 Task: Apply the custom number format (0.00%).
Action: Mouse moved to (265, 318)
Screenshot: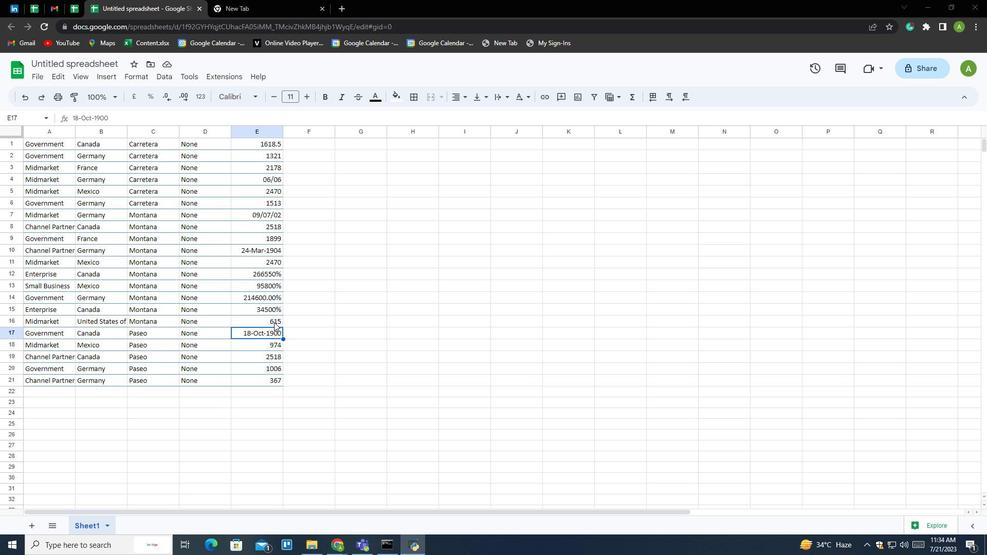 
Action: Mouse pressed left at (265, 318)
Screenshot: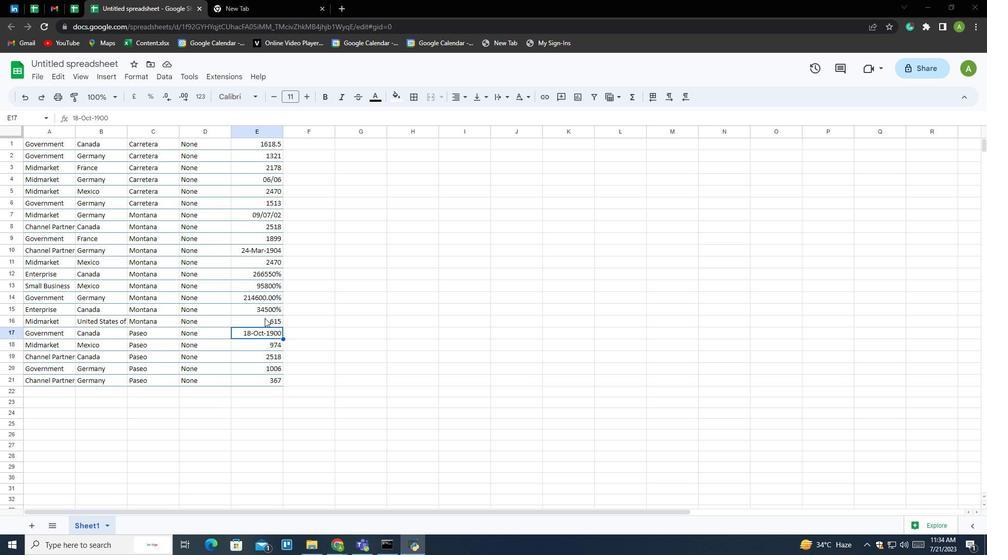 
Action: Mouse moved to (199, 95)
Screenshot: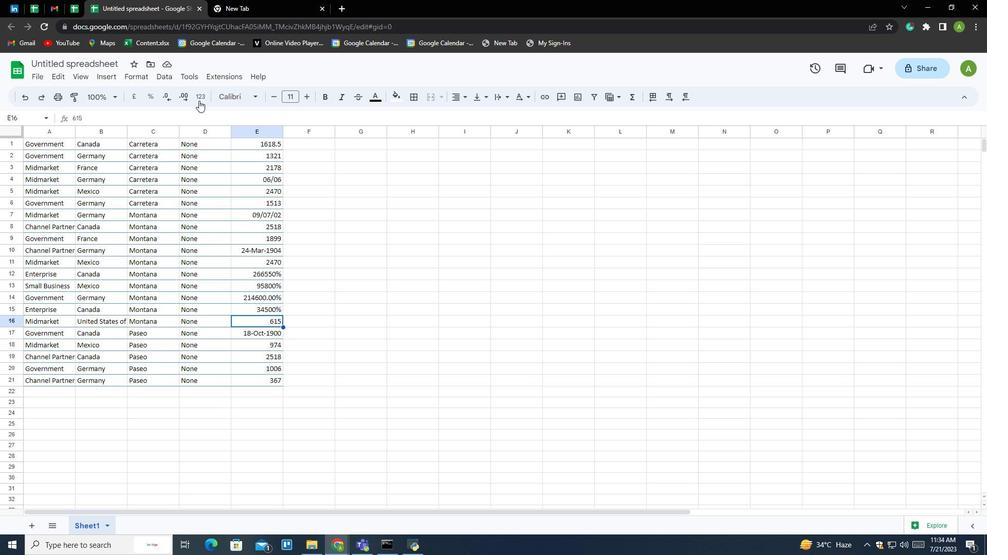
Action: Mouse pressed left at (199, 95)
Screenshot: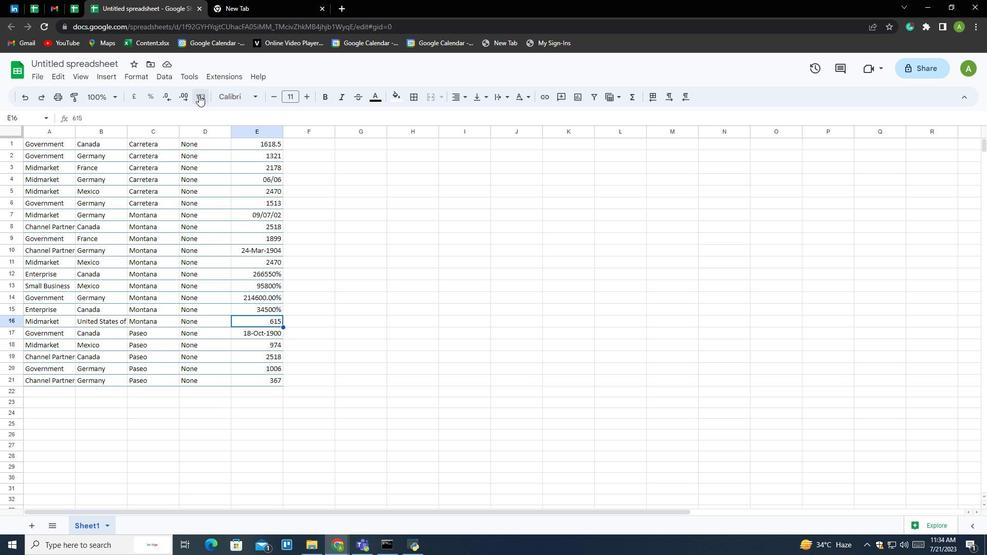 
Action: Mouse moved to (256, 455)
Screenshot: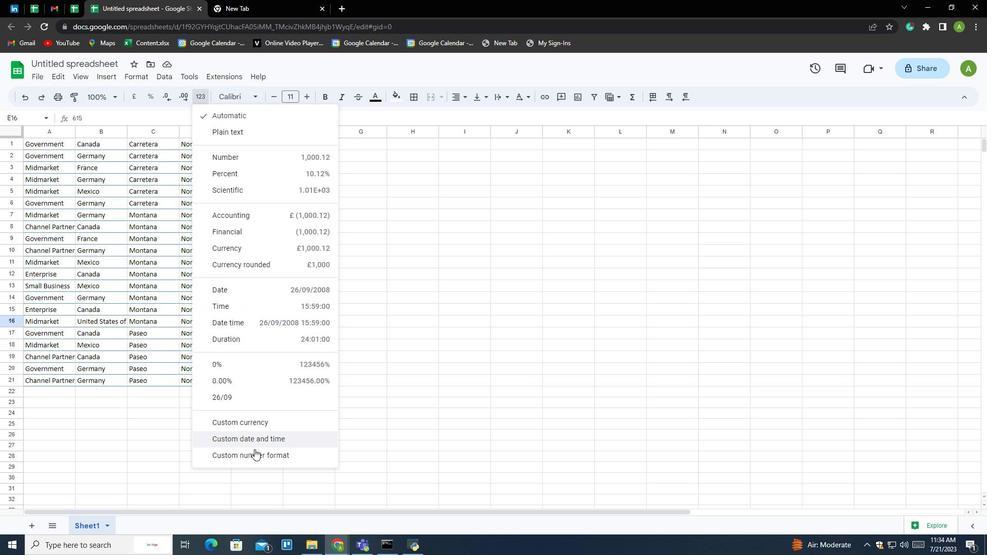 
Action: Mouse pressed left at (256, 455)
Screenshot: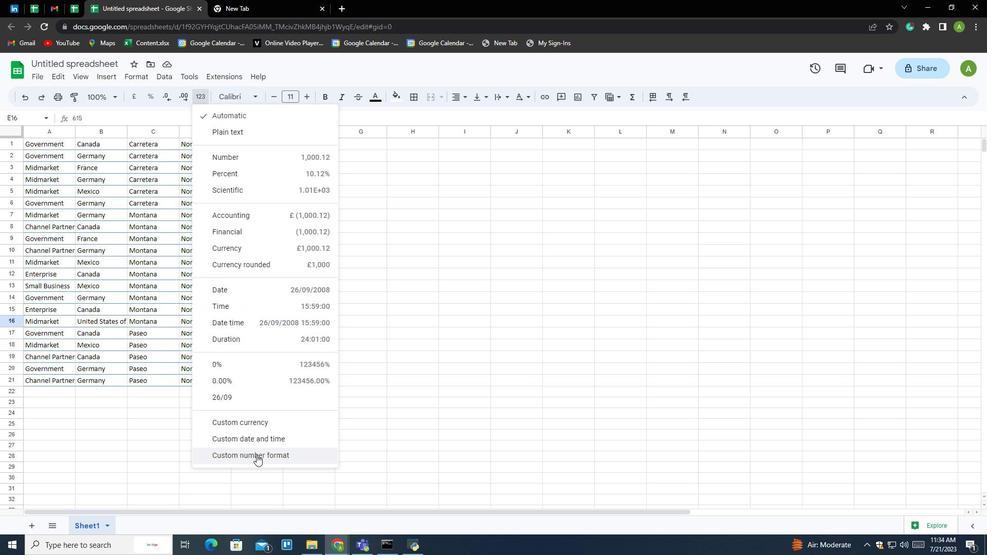 
Action: Mouse moved to (397, 266)
Screenshot: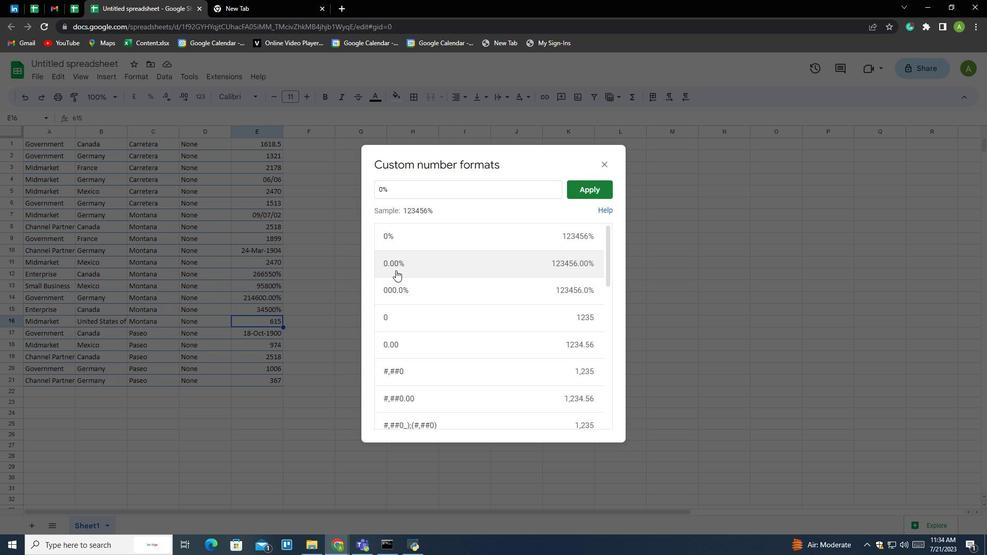 
Action: Mouse pressed left at (397, 266)
Screenshot: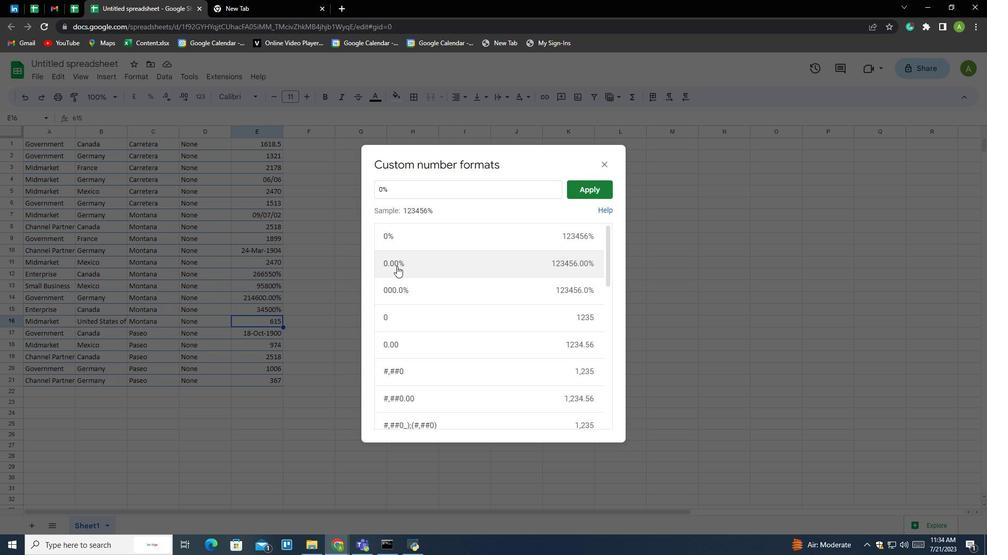 
Action: Mouse moved to (597, 184)
Screenshot: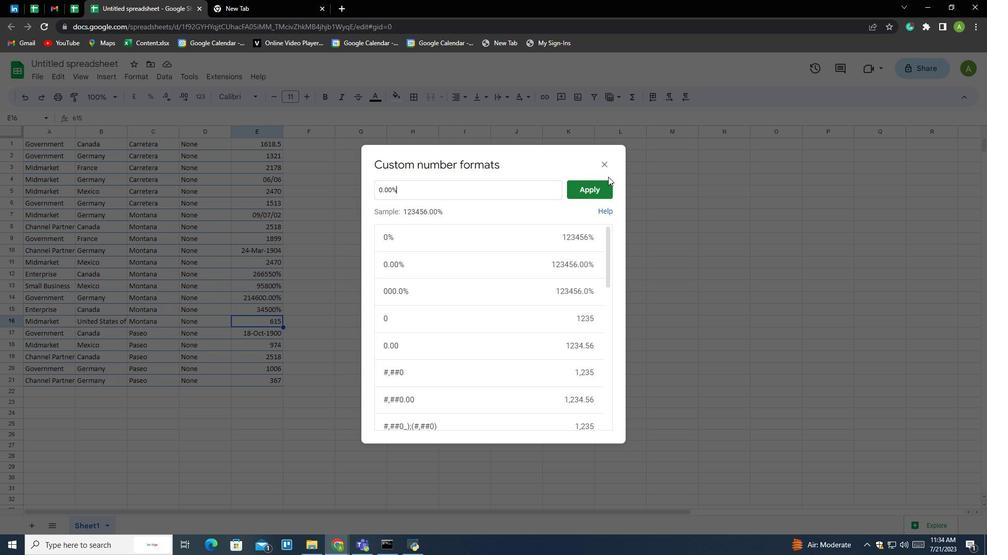 
Action: Mouse pressed left at (597, 184)
Screenshot: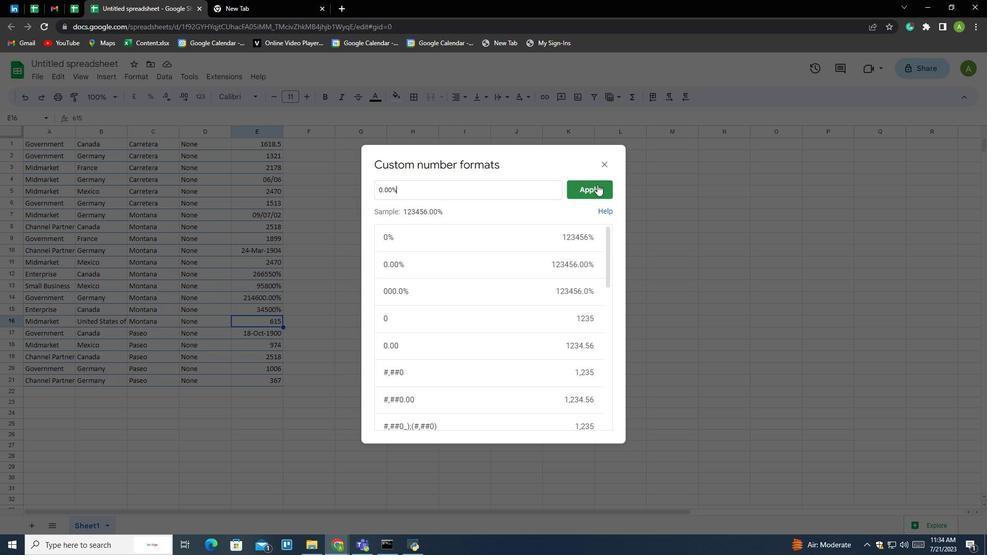 
Action: Mouse moved to (290, 283)
Screenshot: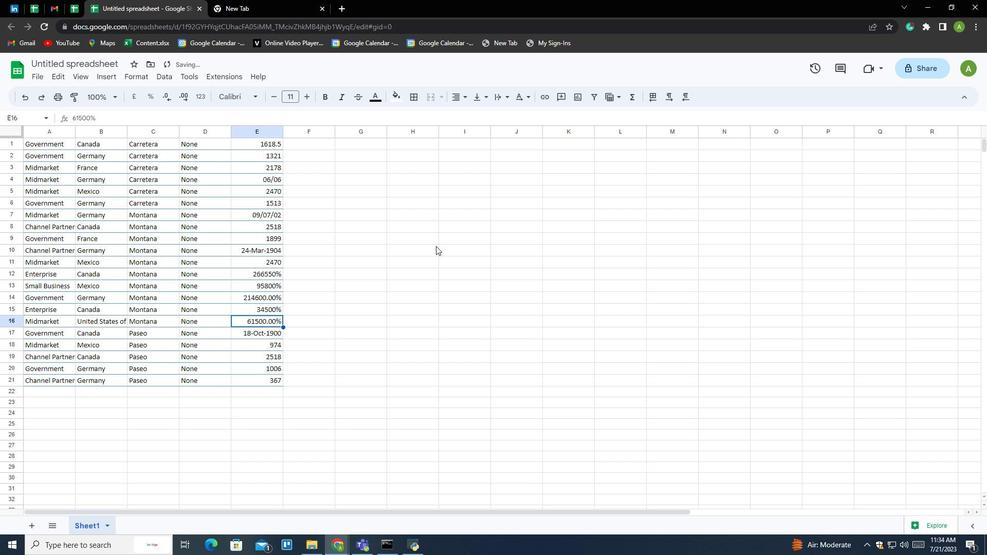 
